 Task: Open a template Informal Letter by  Plum save the file as collection.rtf Remove the following options from template: 'your brand'. Replace Hello Fan with ' Good Day' and change the date to 24 July, 2023. Replace body of the letter with  I can't thank you enough for your love and support. Your presence in my life brings me immense joy and comfort. Thank you for being there for me.; apply Font Style 'Trebuchet MS' and font size  18 Add name: Leon
Action: Mouse moved to (721, 83)
Screenshot: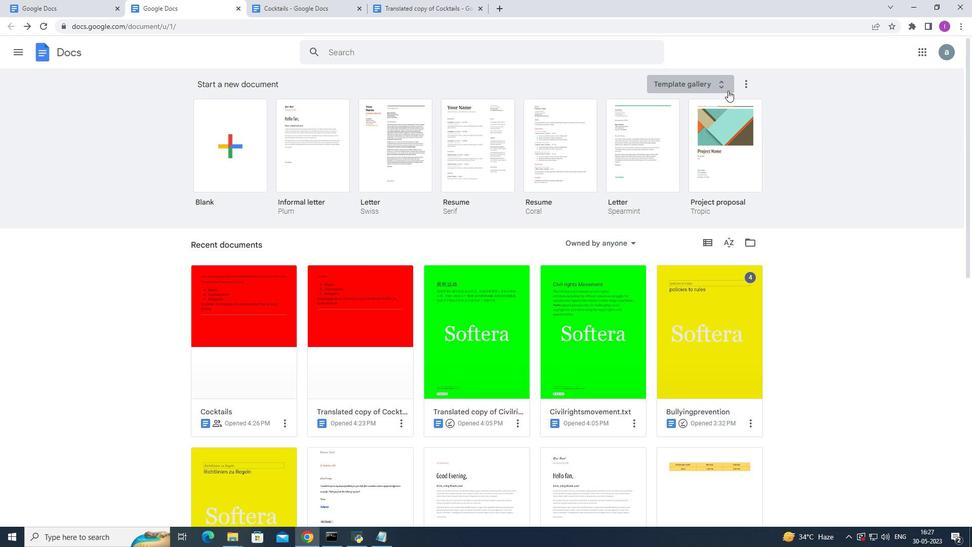 
Action: Mouse pressed left at (721, 83)
Screenshot: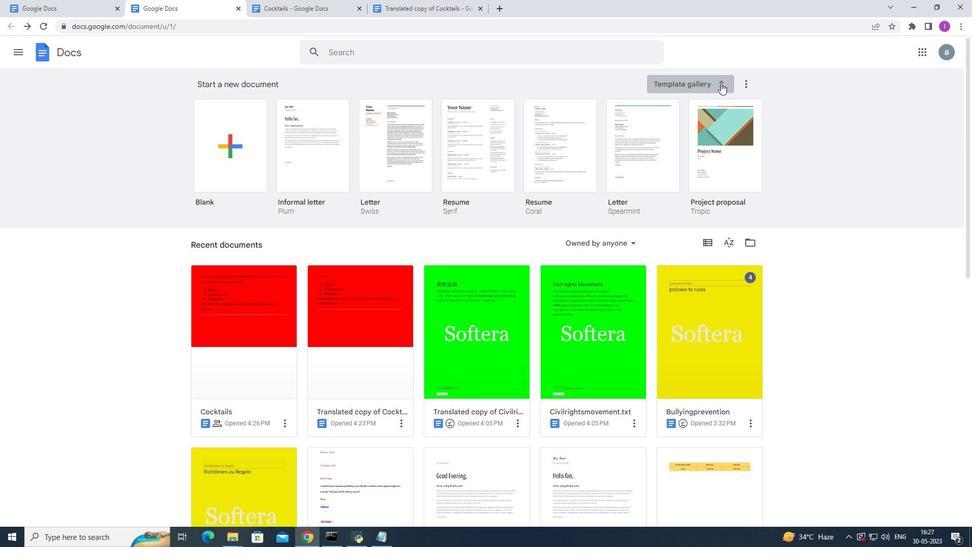 
Action: Mouse moved to (595, 361)
Screenshot: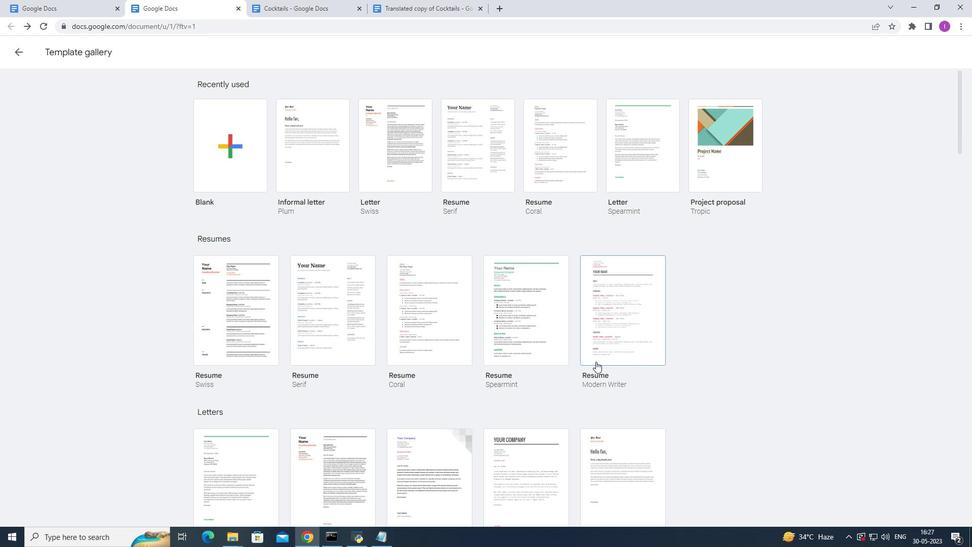 
Action: Mouse scrolled (595, 361) with delta (0, 0)
Screenshot: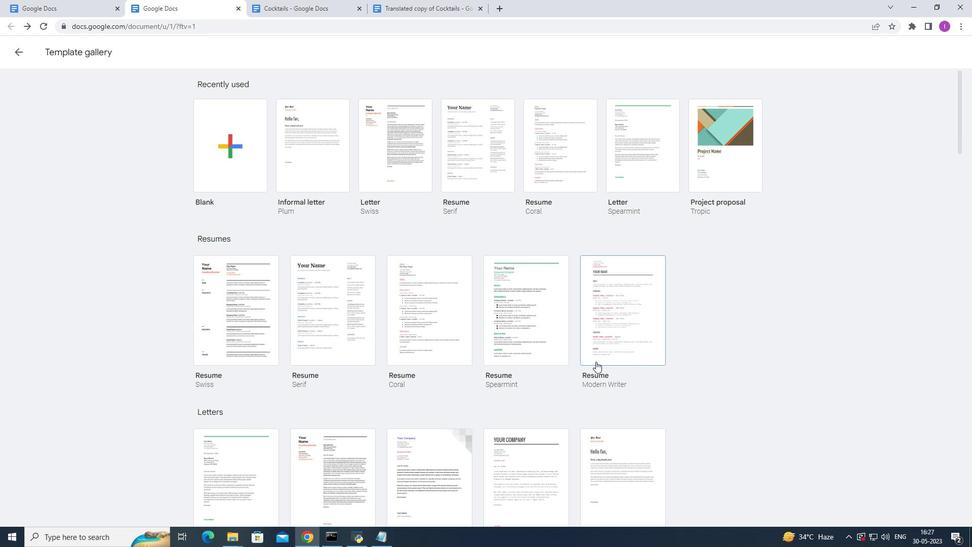 
Action: Mouse scrolled (595, 361) with delta (0, 0)
Screenshot: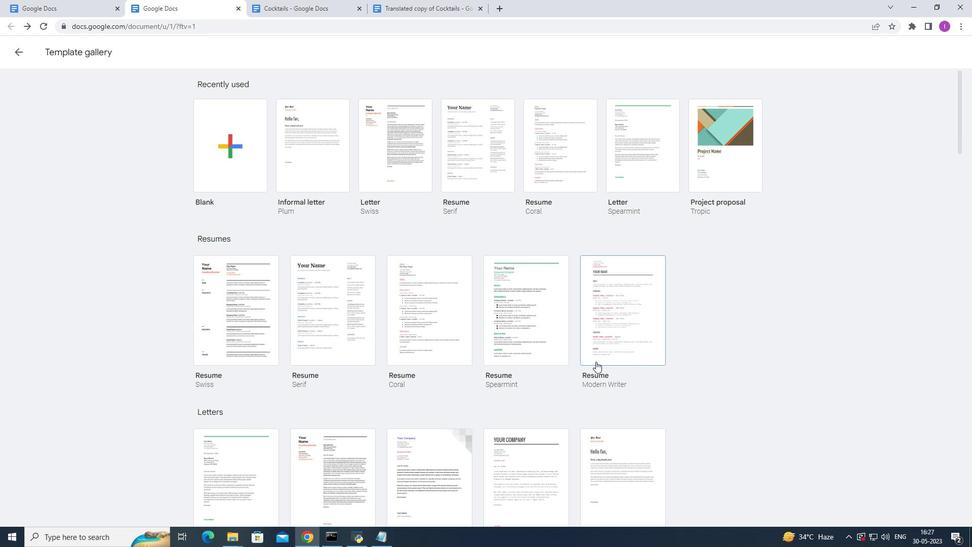 
Action: Mouse scrolled (595, 361) with delta (0, 0)
Screenshot: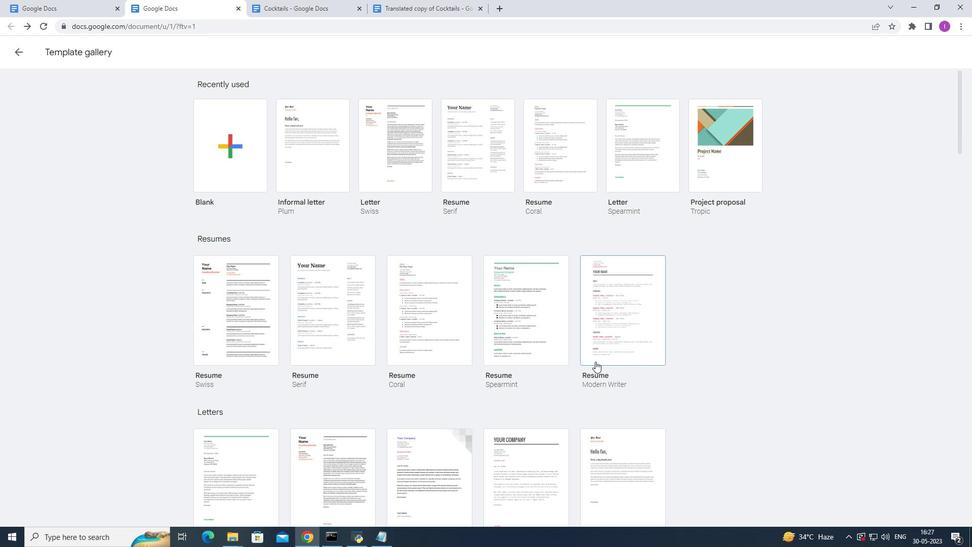 
Action: Mouse moved to (627, 359)
Screenshot: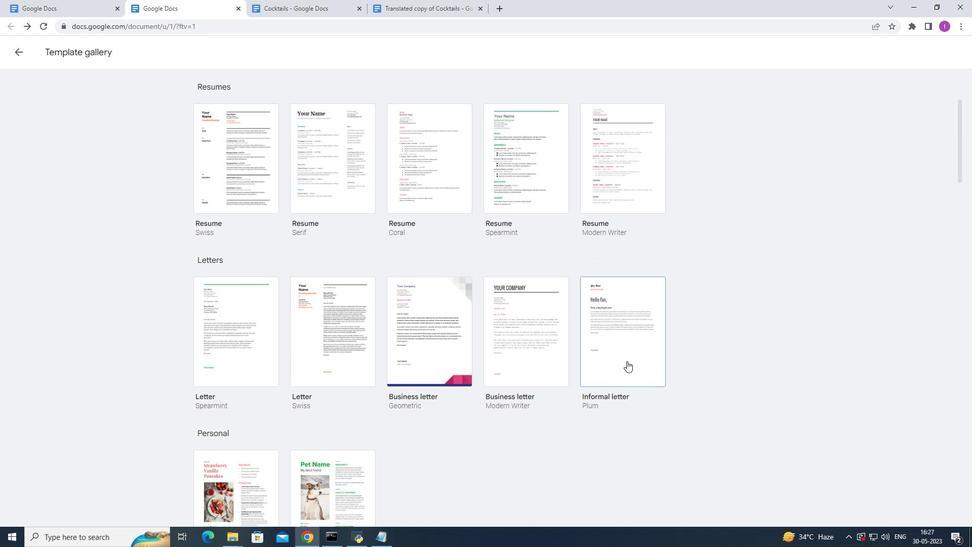 
Action: Mouse pressed left at (627, 359)
Screenshot: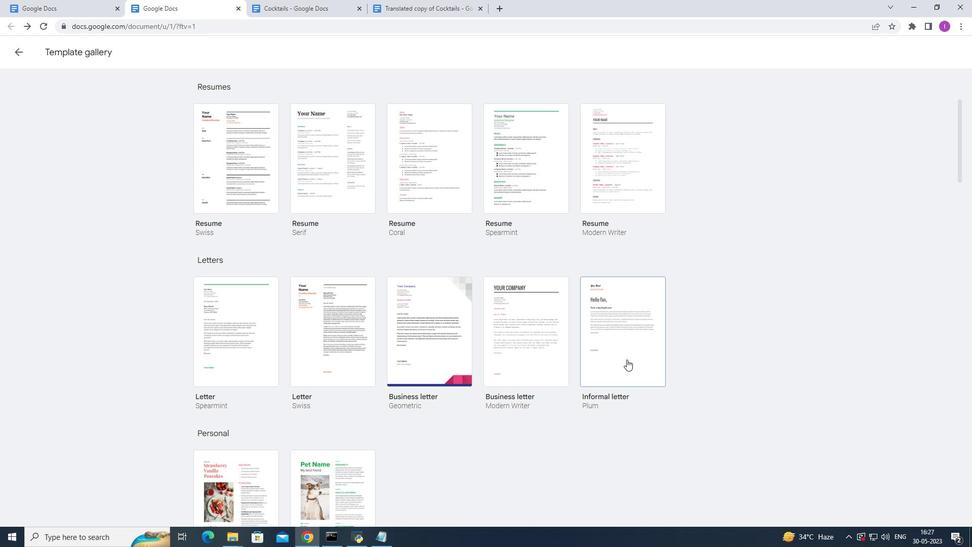 
Action: Mouse moved to (90, 43)
Screenshot: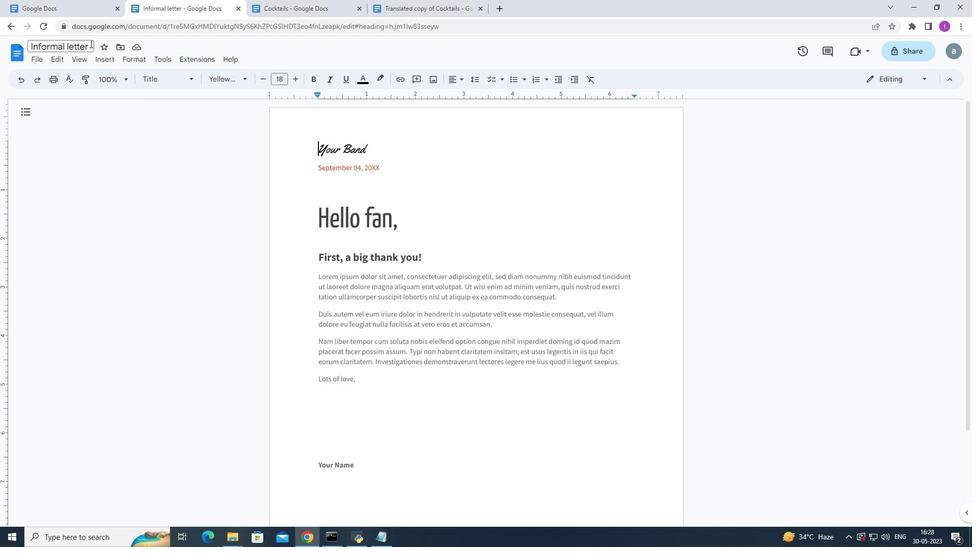 
Action: Mouse pressed left at (90, 43)
Screenshot: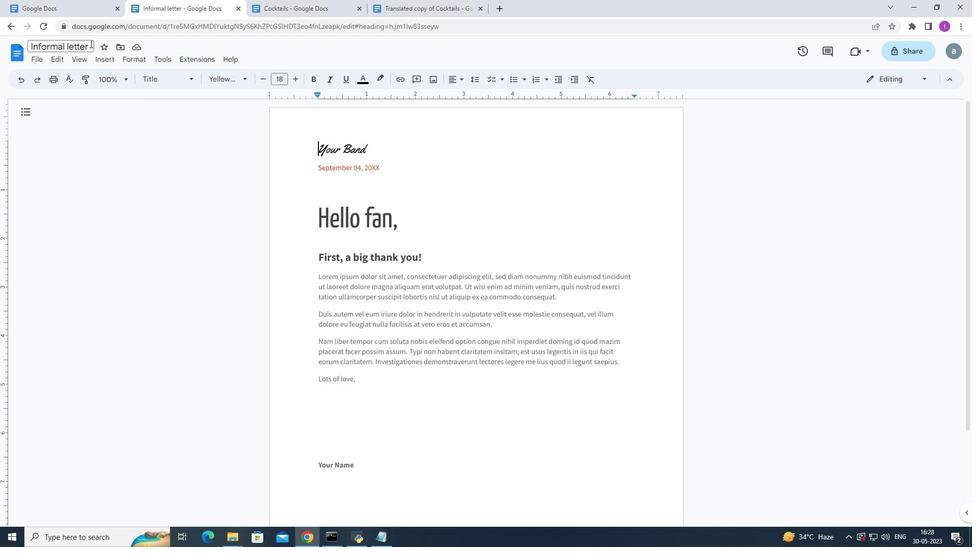 
Action: Mouse moved to (36, 54)
Screenshot: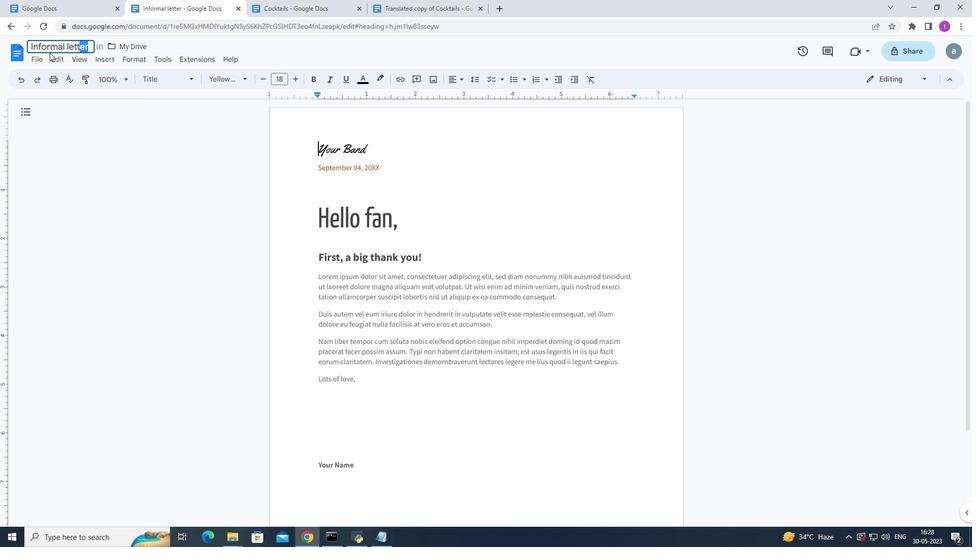 
Action: Mouse pressed left at (36, 54)
Screenshot: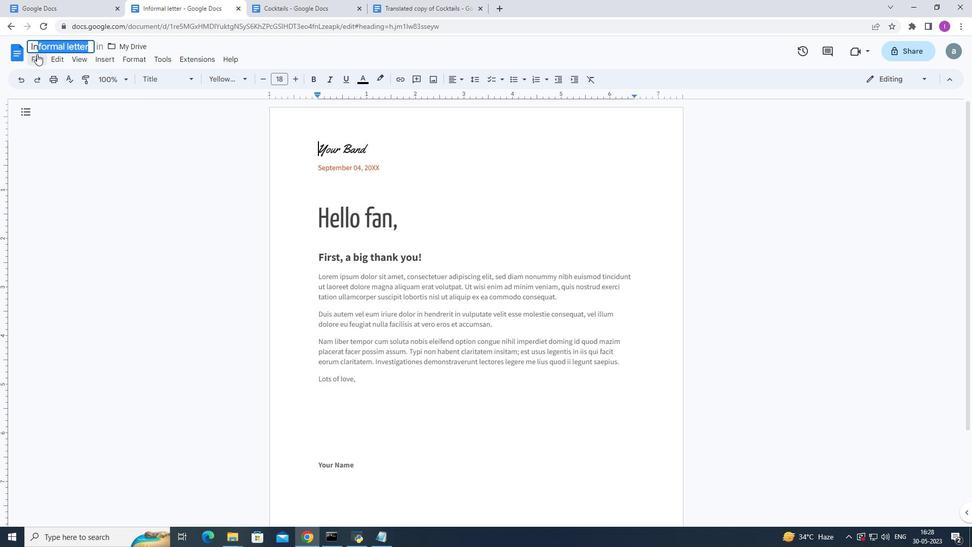 
Action: Mouse moved to (88, 46)
Screenshot: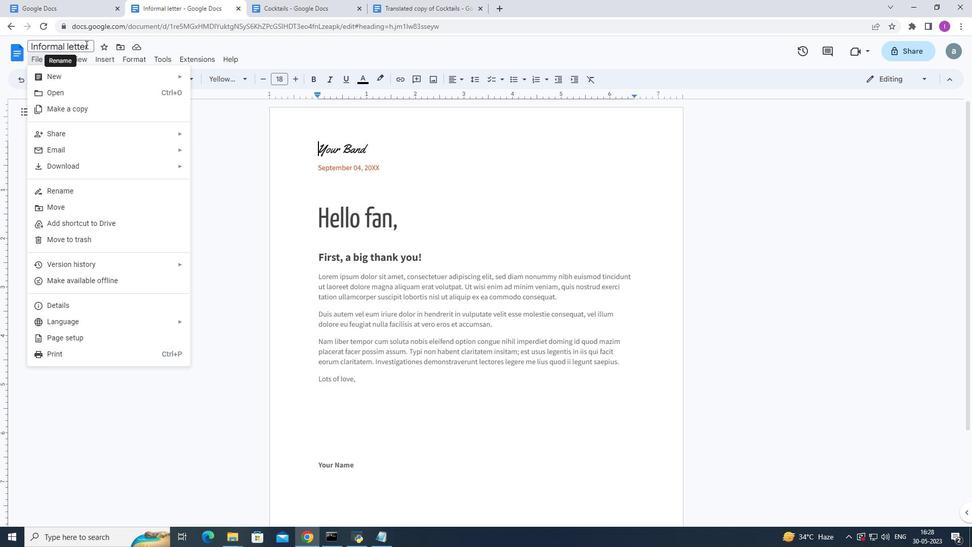 
Action: Mouse pressed left at (88, 46)
Screenshot: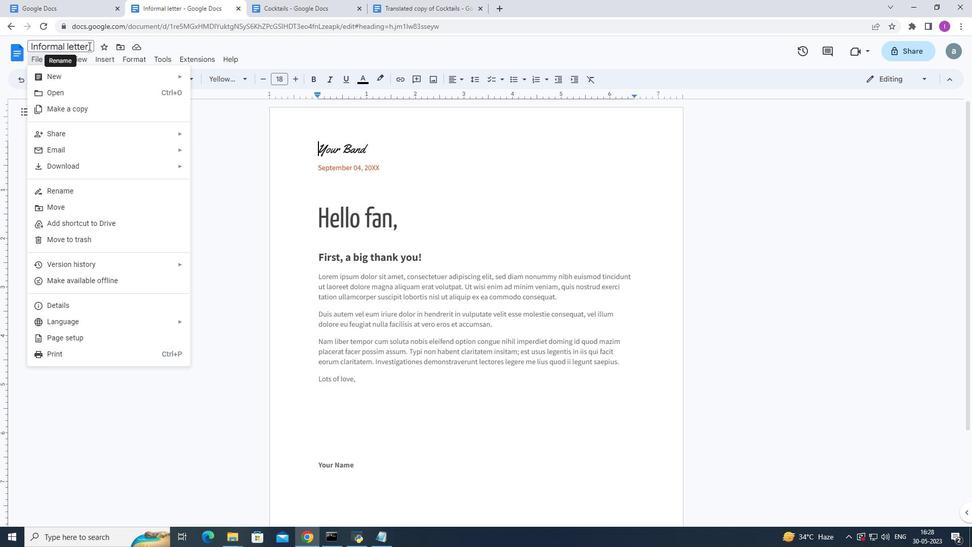 
Action: Mouse moved to (271, 27)
Screenshot: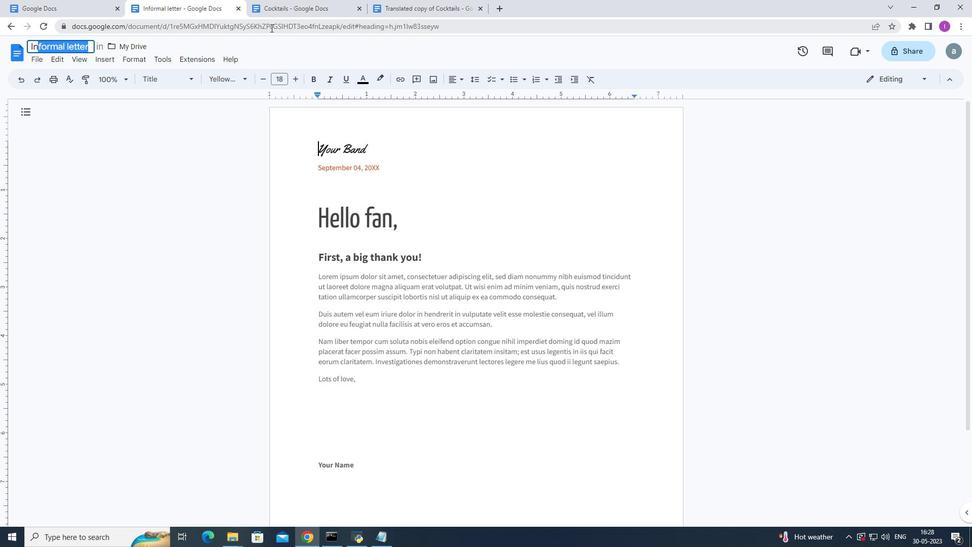 
Action: Key pressed <Key.backspace><Key.backspace><Key.backspace><Key.shift>Collection.rtyf<Key.backspace><Key.backspace>f
Screenshot: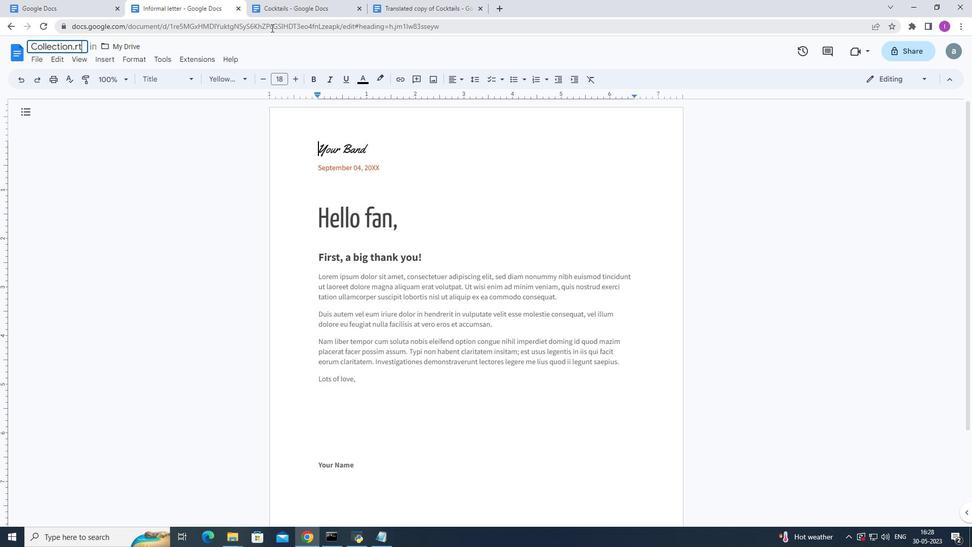 
Action: Mouse moved to (388, 147)
Screenshot: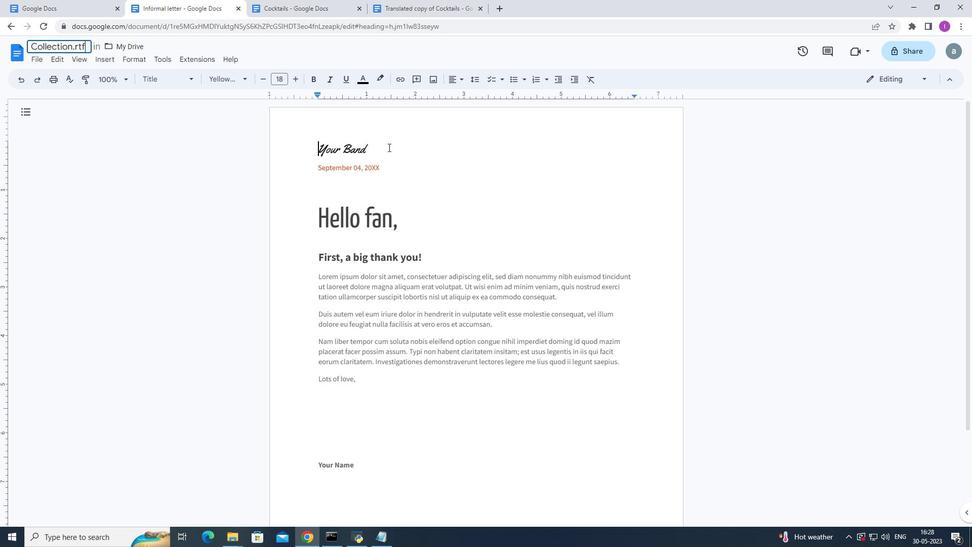 
Action: Mouse pressed left at (388, 147)
Screenshot: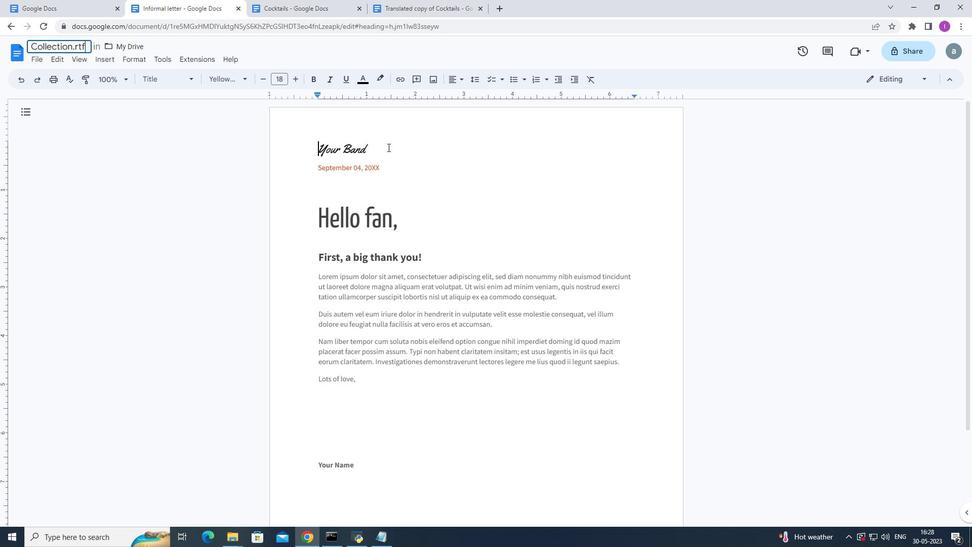 
Action: Mouse moved to (459, 126)
Screenshot: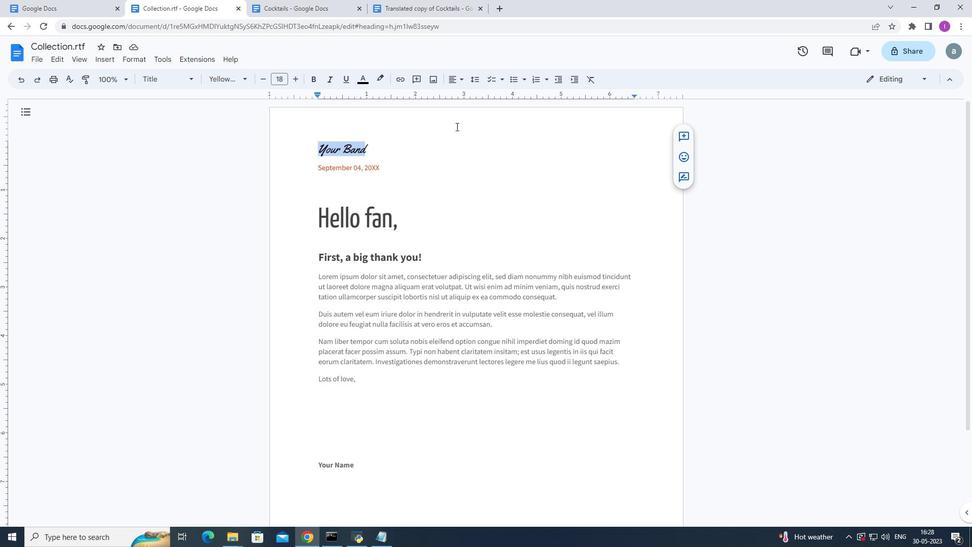 
Action: Key pressed <Key.backspace>
Screenshot: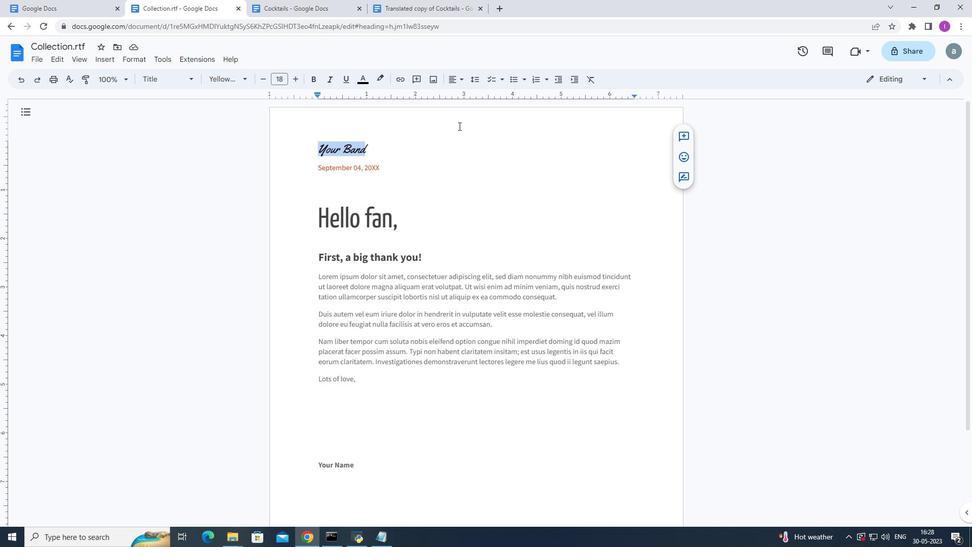 
Action: Mouse moved to (394, 219)
Screenshot: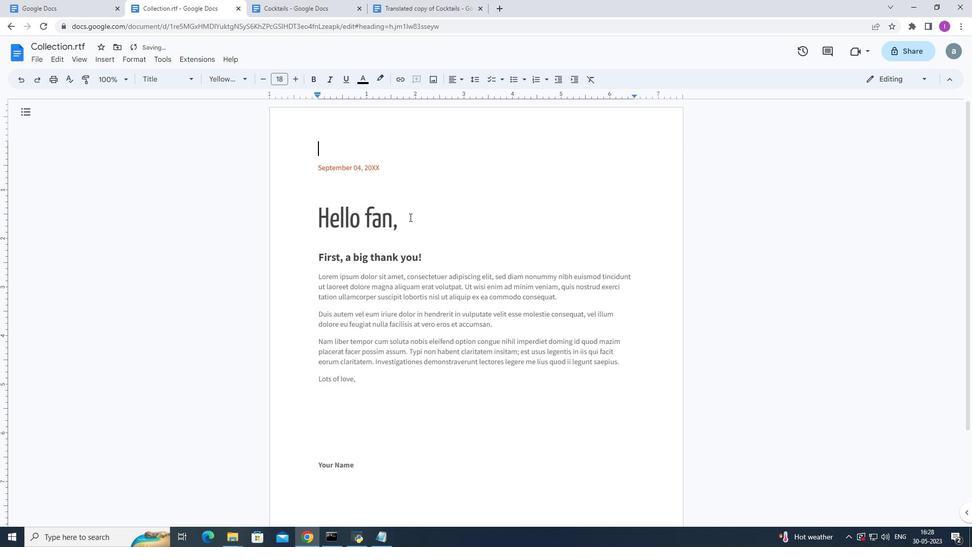 
Action: Mouse pressed left at (394, 219)
Screenshot: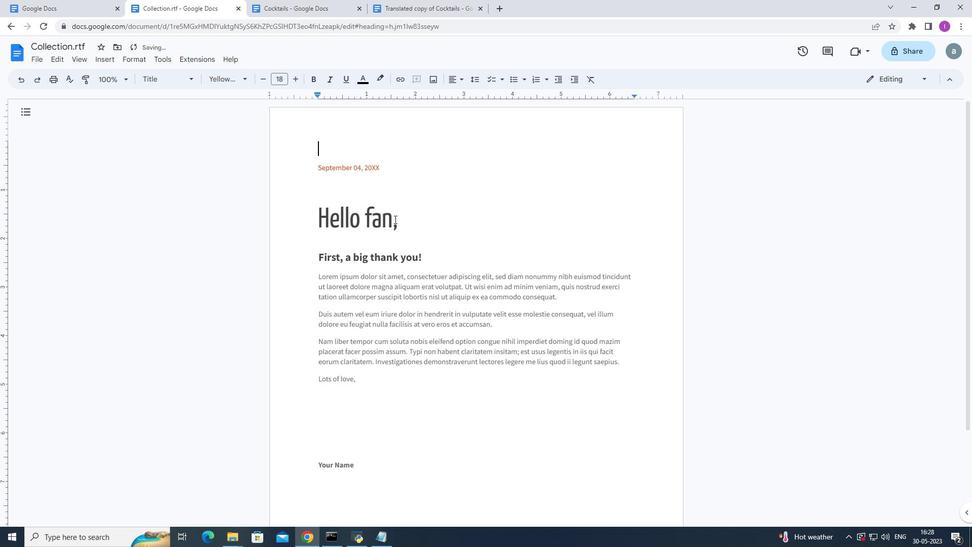
Action: Mouse moved to (607, 179)
Screenshot: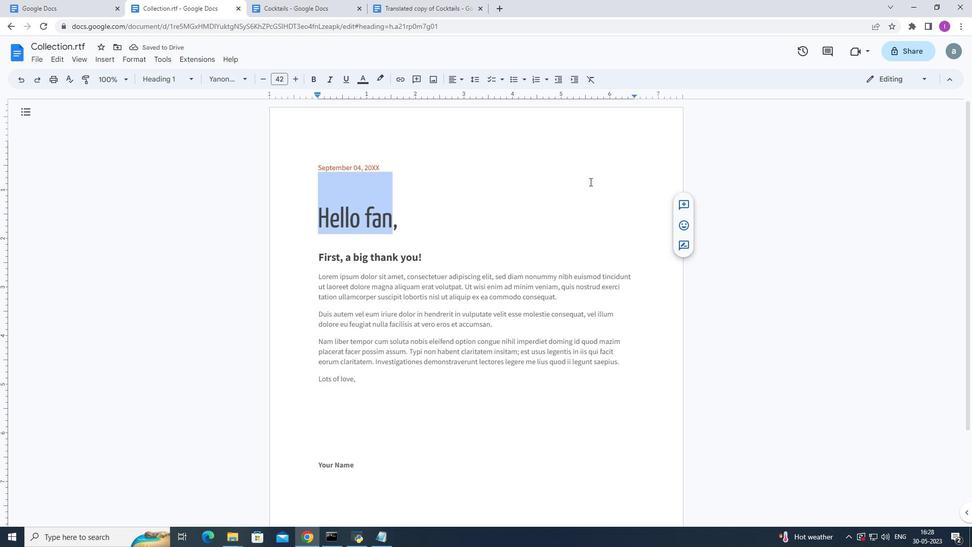 
Action: Key pressed <Key.shift>Good<Key.space><Key.shift>Day
Screenshot: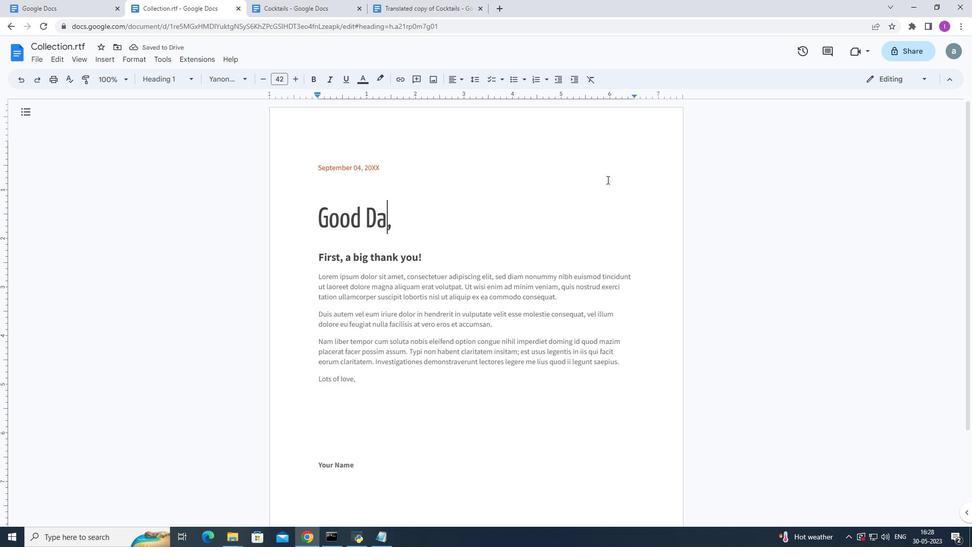 
Action: Mouse moved to (381, 167)
Screenshot: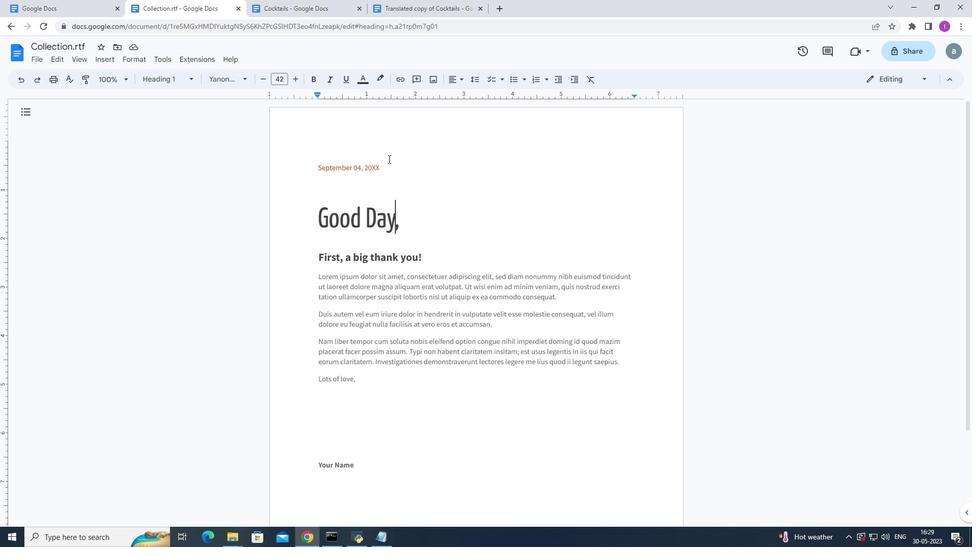 
Action: Mouse pressed left at (381, 167)
Screenshot: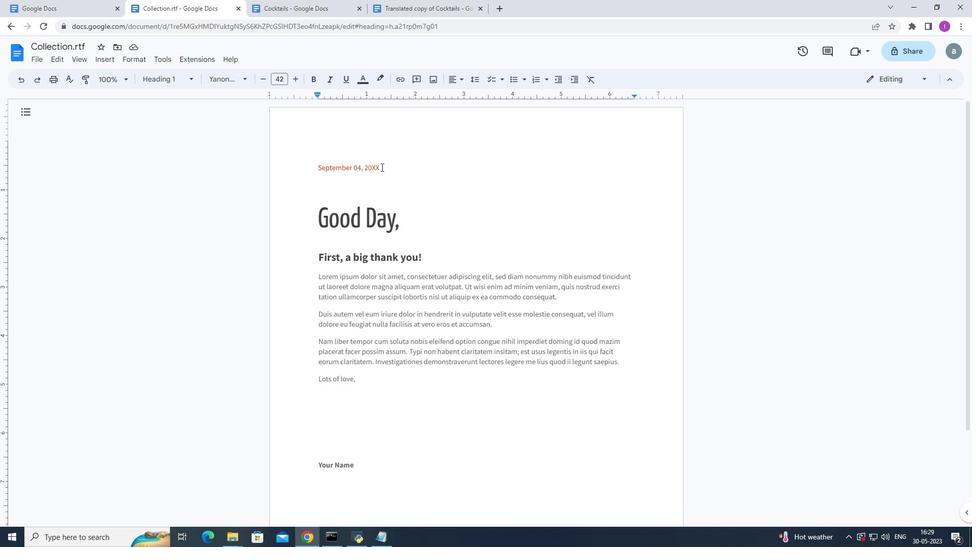 
Action: Mouse moved to (837, 136)
Screenshot: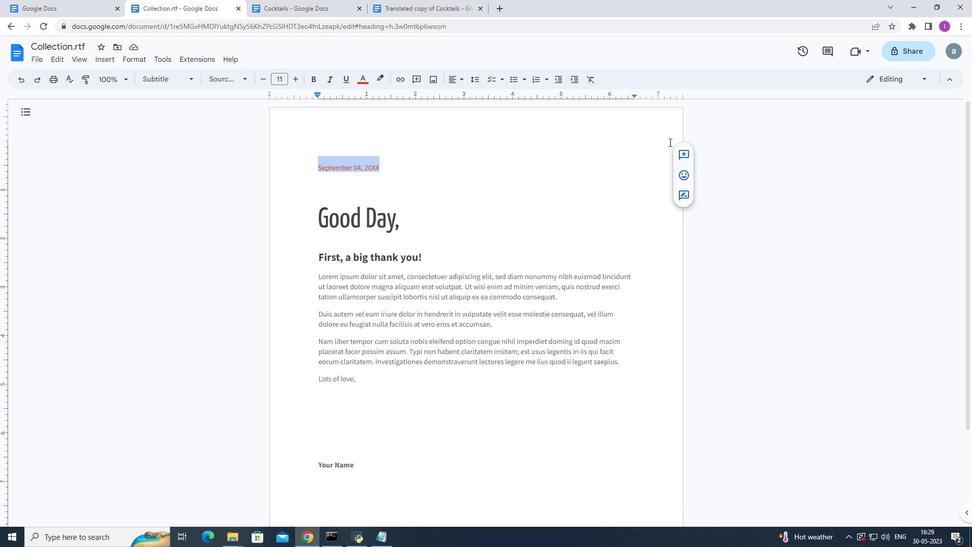
Action: Key pressed 24<Key.space><Key.shift>July,<Key.shift><Key.shift><Key.shift><Key.shift><Key.shift><Key.shift><Key.shift>@023
Screenshot: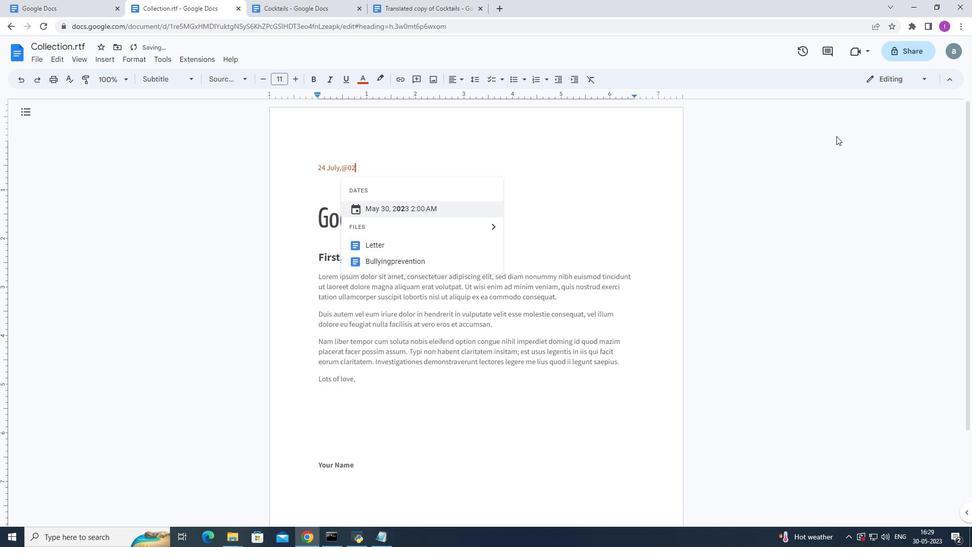 
Action: Mouse moved to (605, 168)
Screenshot: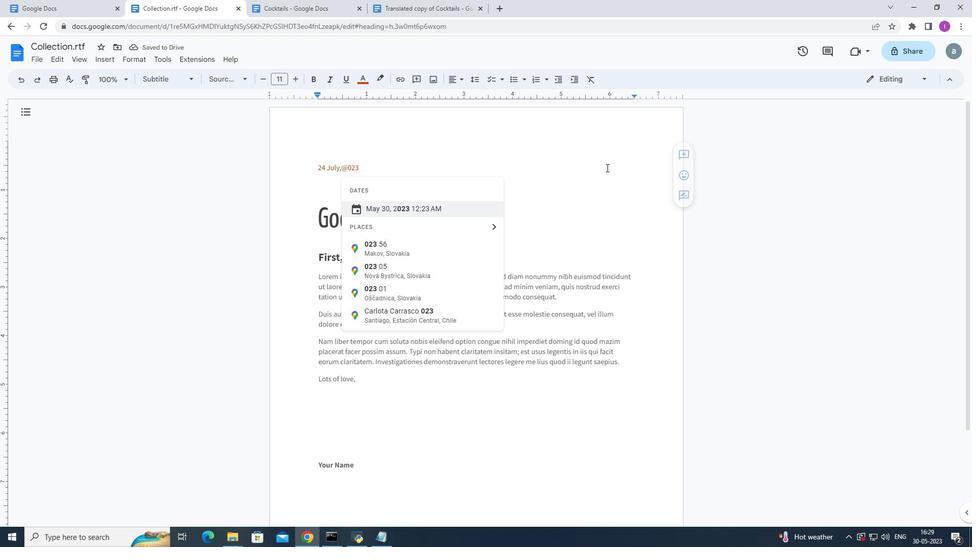 
Action: Mouse pressed left at (605, 168)
Screenshot: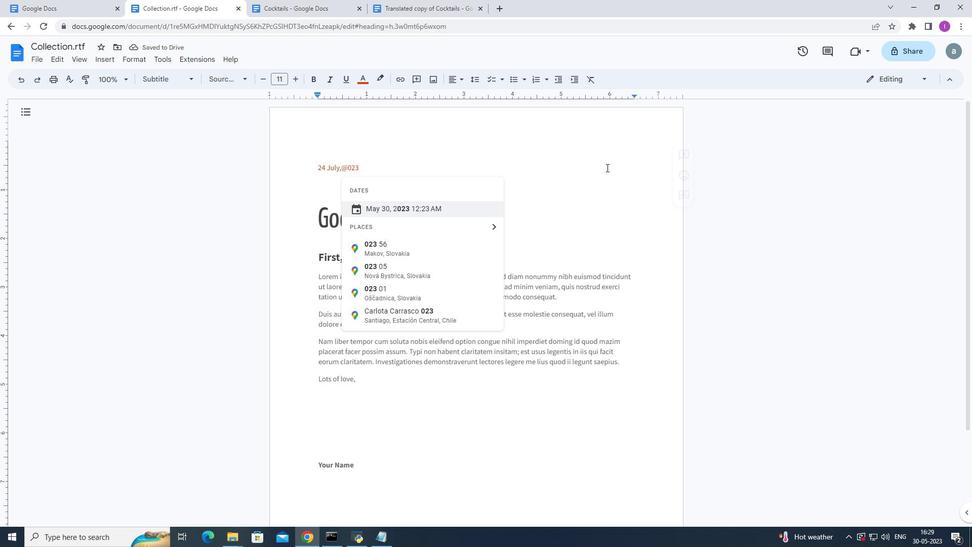 
Action: Mouse moved to (314, 259)
Screenshot: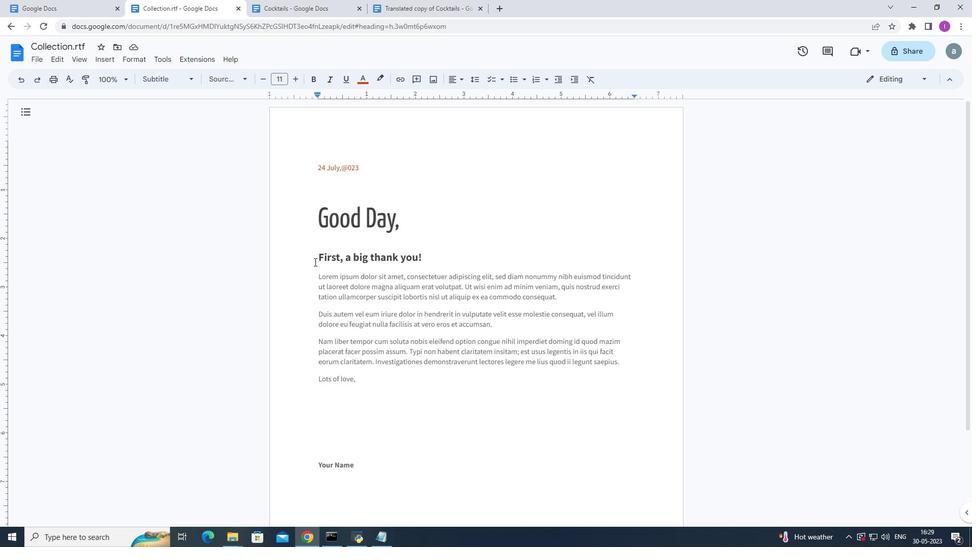 
Action: Mouse pressed left at (314, 259)
Screenshot: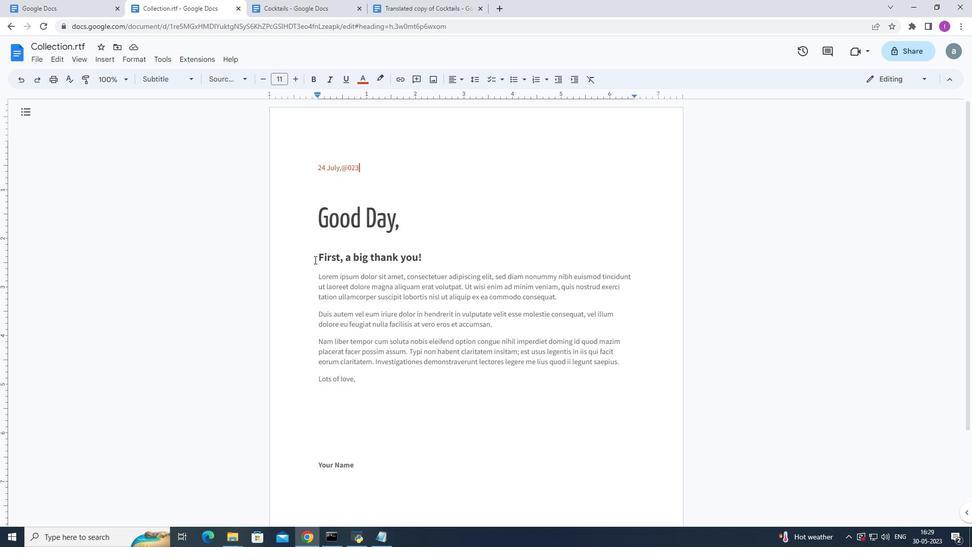 
Action: Mouse moved to (682, 318)
Screenshot: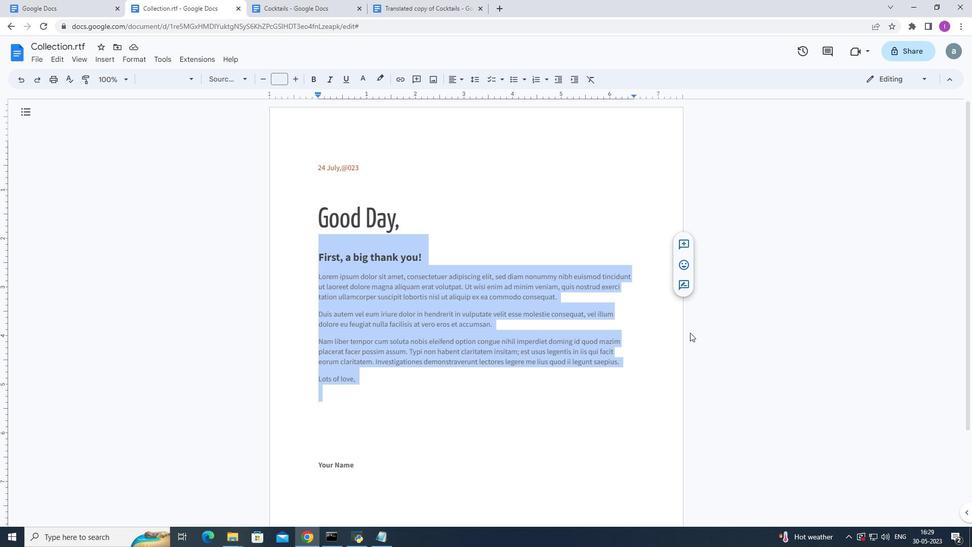 
Action: Key pressed <Key.shift><Key.shift><Key.shift><Key.shift><Key.shift>I<Key.space>cant<Key.backspace>'t<Key.space>thank<Key.space>you<Key.space>enough<Key.space>for<Key.space>you<Key.space>r<Key.backspace><Key.backspace>r<Key.space>lovd<Key.backspace>e<Key.space>and<Key.space>support.<Key.shift><Key.shift>Yp<Key.backspace>our<Key.space>presence<Key.space>in<Key.space>my<Key.space>lif4e<Key.backspace><Key.backspace>e<Key.space>brings<Key.space>me<Key.space>immewn<Key.backspace><Key.backspace>nse<Key.space>joy<Key.space>and<Key.space>comfort.<Key.shift>Thank<Key.space>youb<Key.backspace><Key.space>for<Key.space>being<Key.space>there<Key.space>for<Key.space>me.
Screenshot: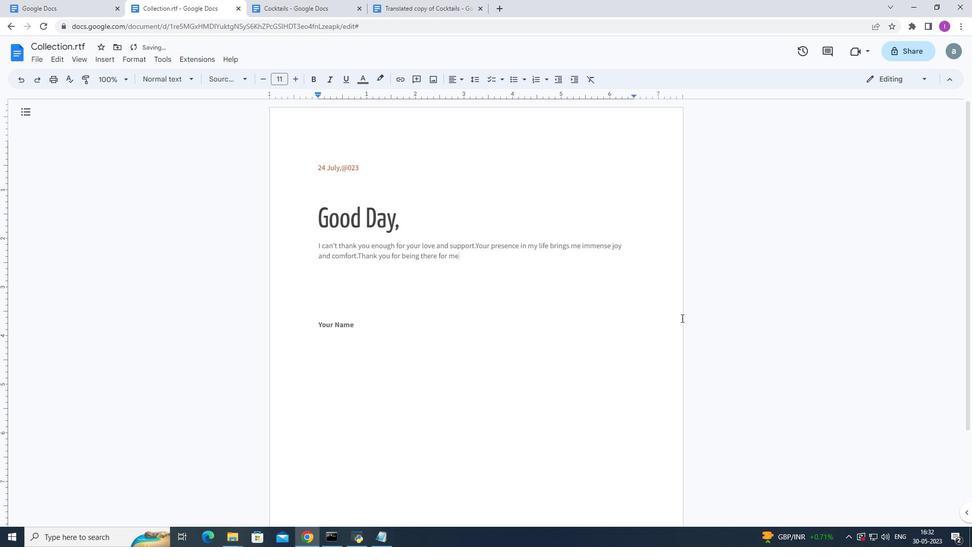 
Action: Mouse moved to (416, 274)
Screenshot: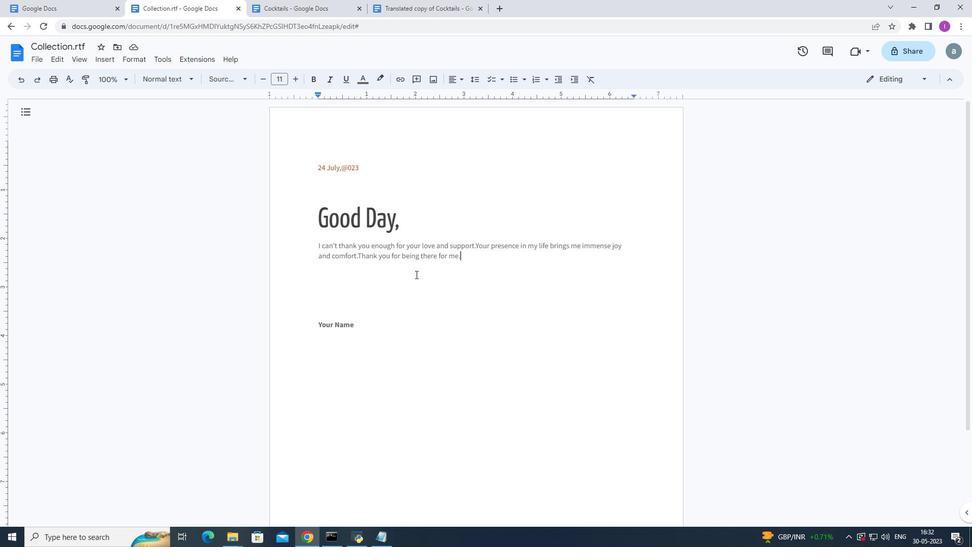 
Action: Key pressed <Key.enter>
Screenshot: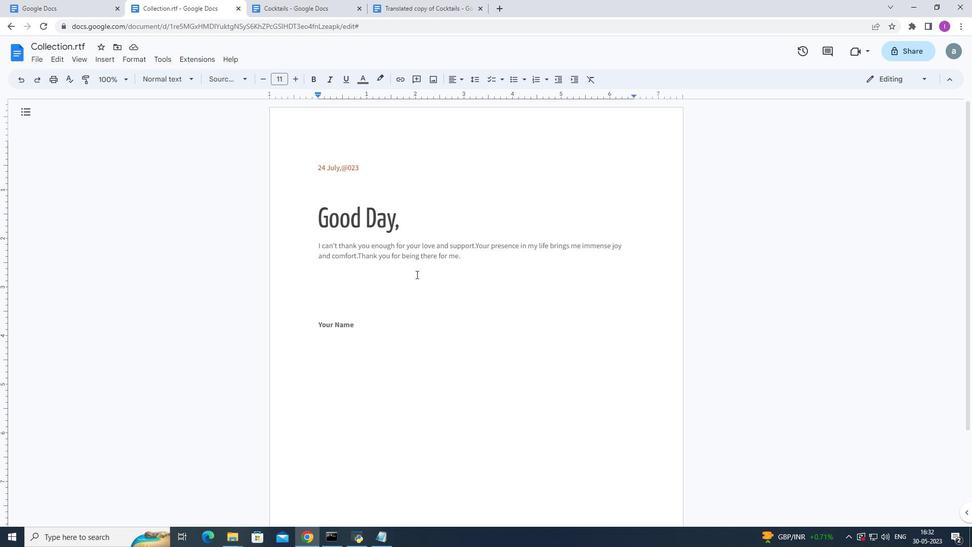 
Action: Mouse moved to (415, 275)
Screenshot: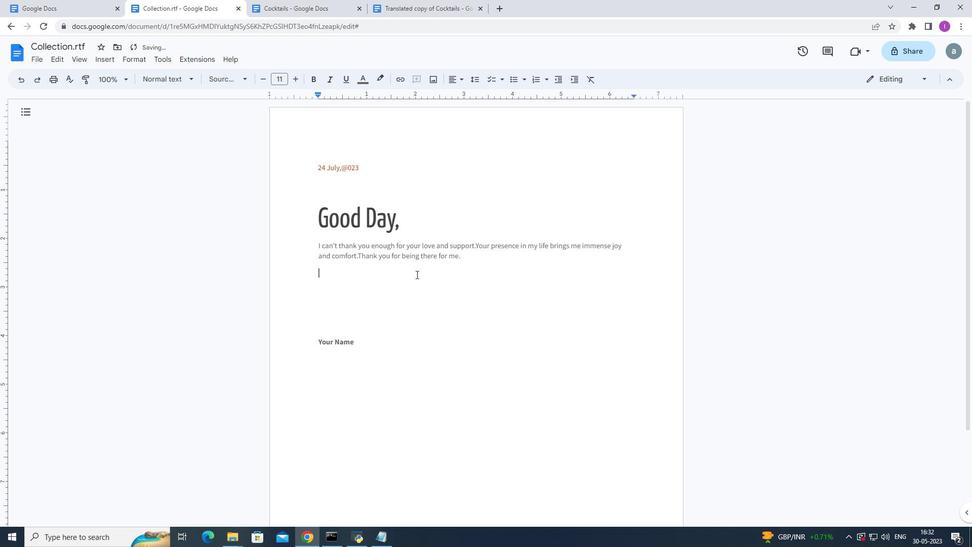 
Action: Key pressed <Key.shift>Leon
Screenshot: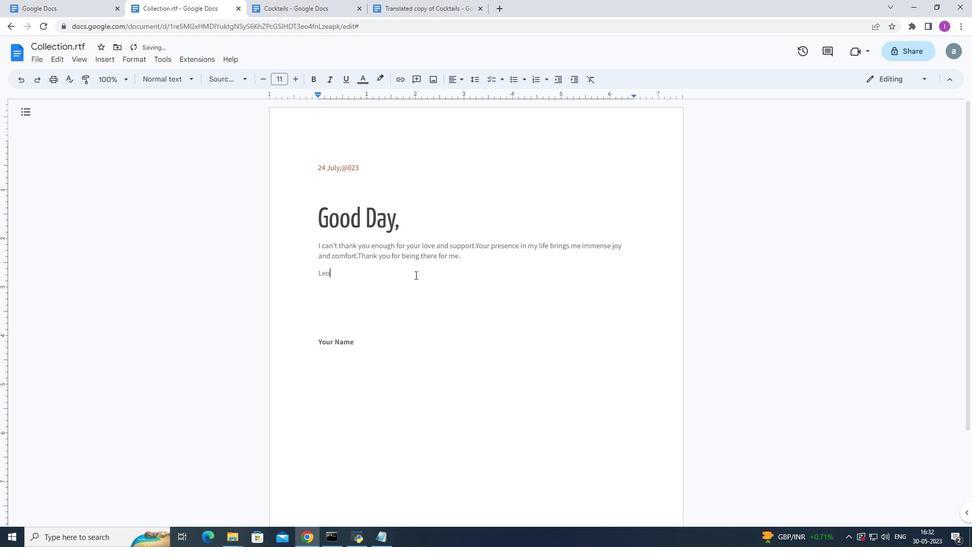 
Action: Mouse moved to (341, 277)
Screenshot: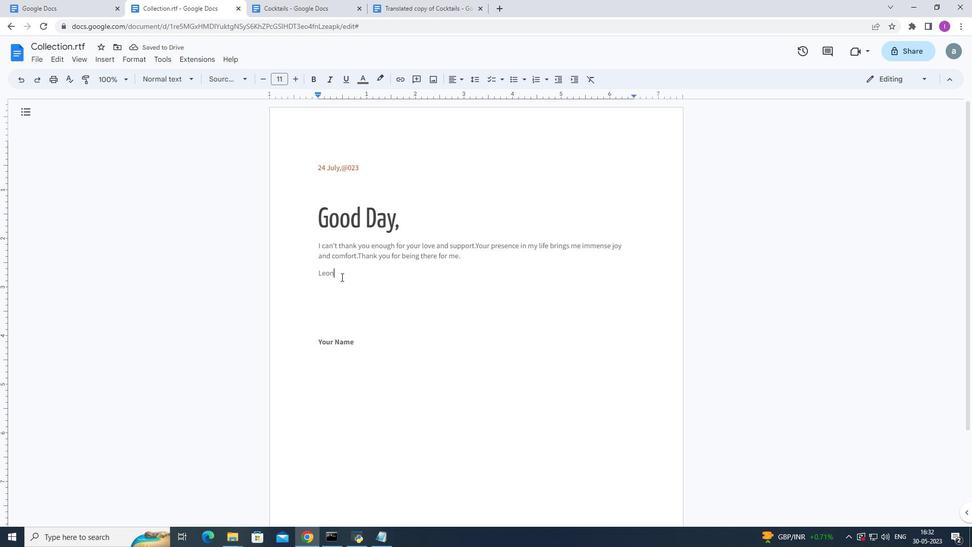 
Action: Mouse pressed left at (341, 277)
Screenshot: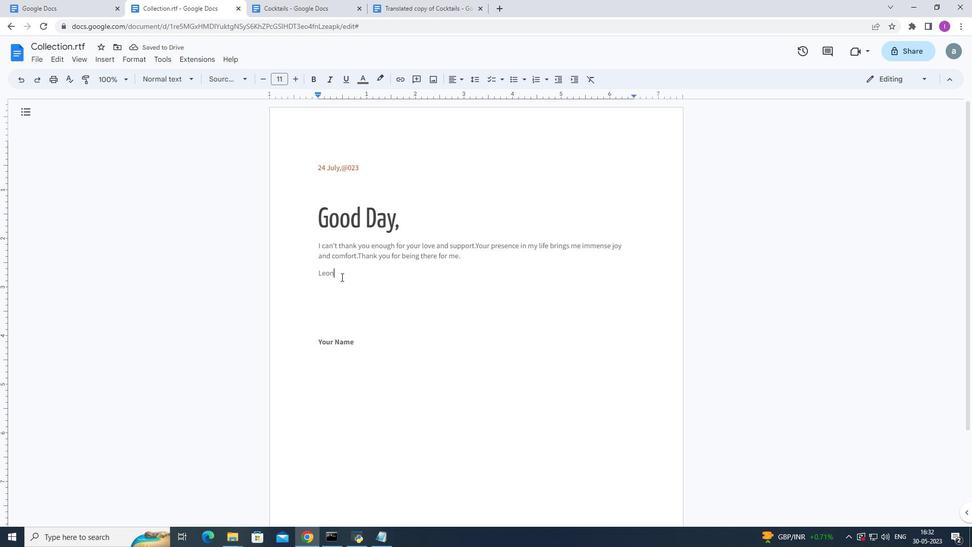 
Action: Mouse moved to (245, 78)
Screenshot: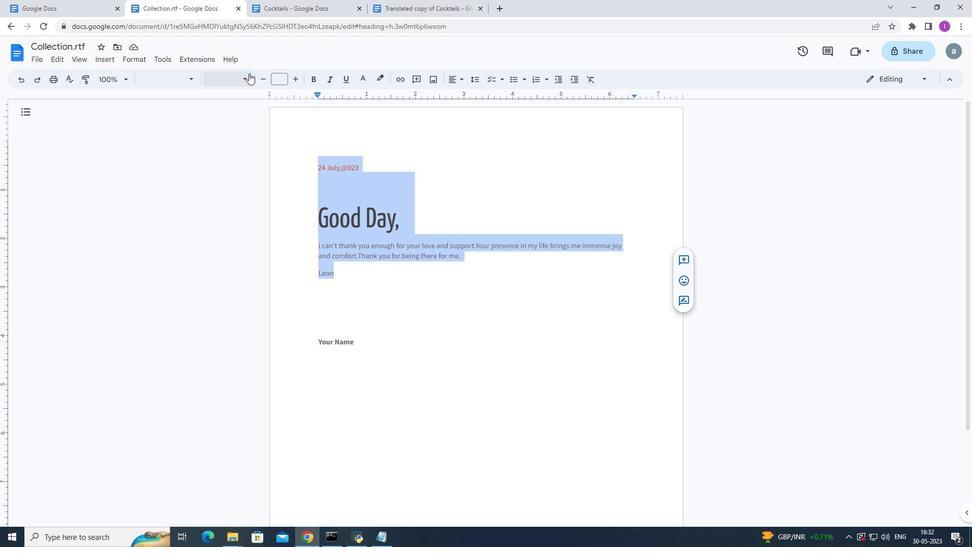 
Action: Mouse pressed left at (245, 78)
Screenshot: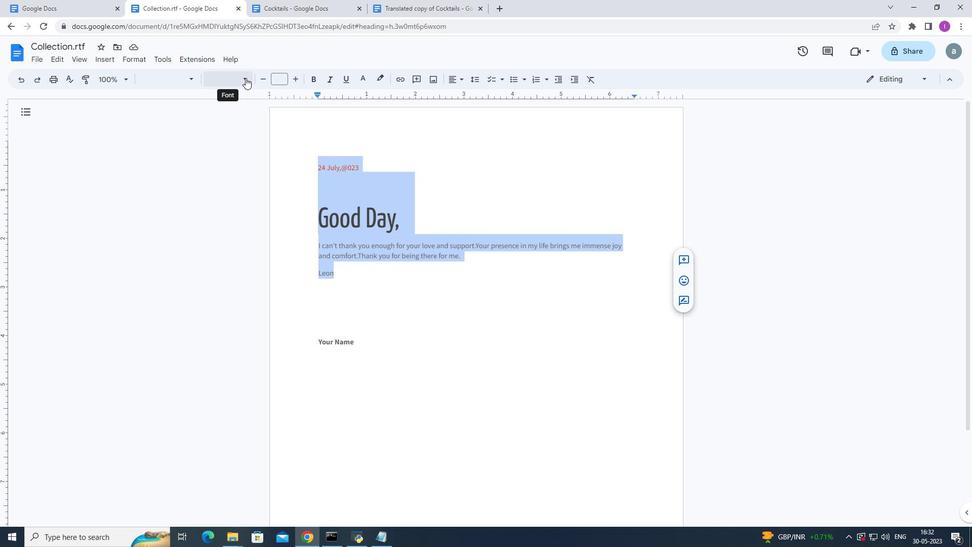 
Action: Mouse moved to (260, 299)
Screenshot: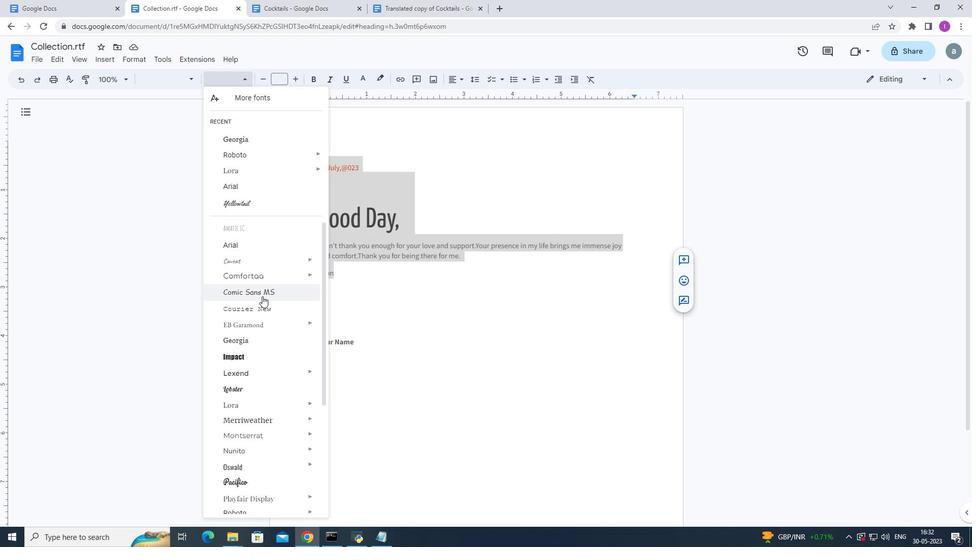 
Action: Mouse scrolled (260, 298) with delta (0, 0)
Screenshot: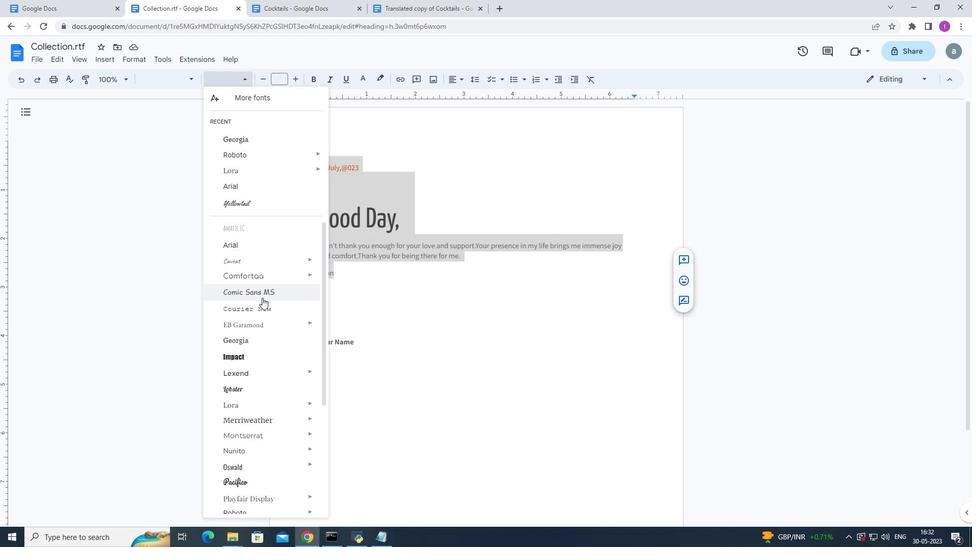 
Action: Mouse moved to (260, 299)
Screenshot: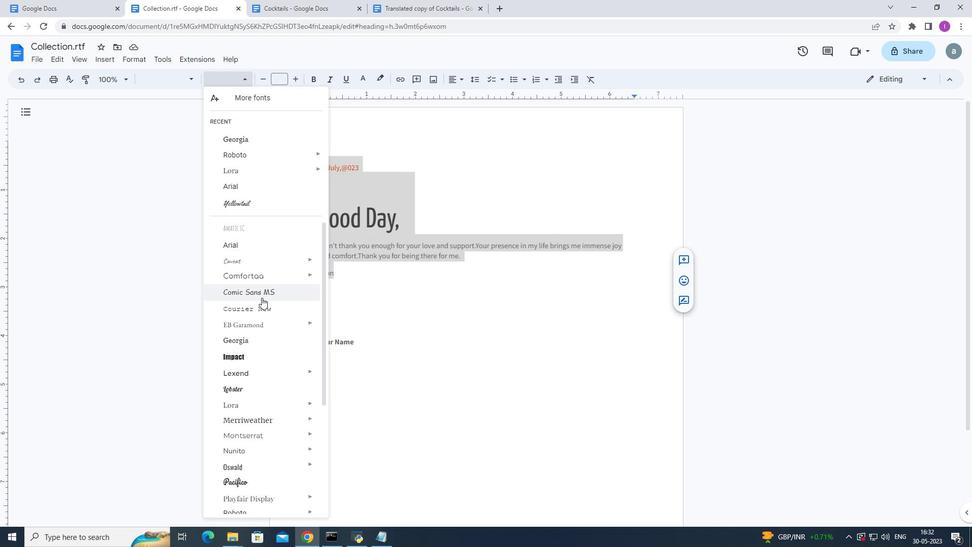 
Action: Mouse scrolled (260, 298) with delta (0, 0)
Screenshot: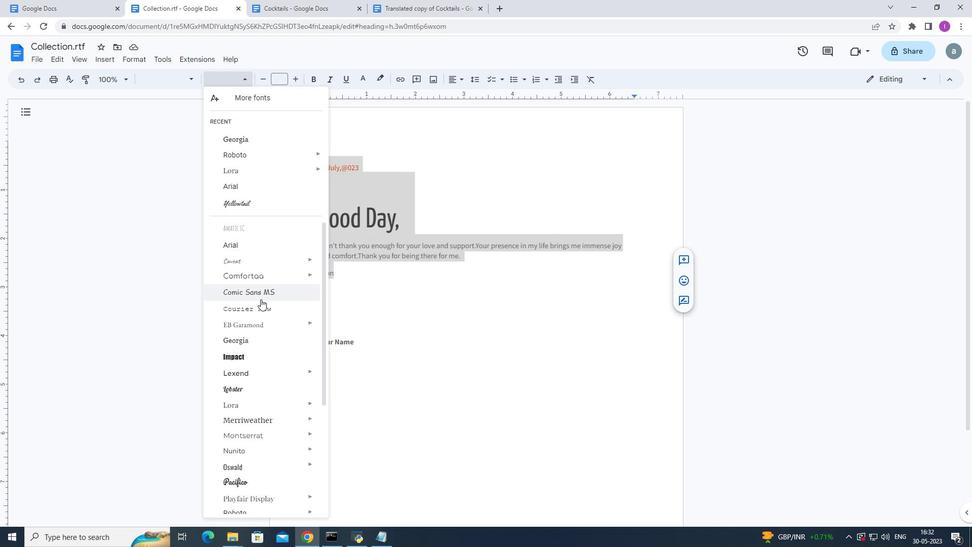 
Action: Mouse scrolled (260, 298) with delta (0, 0)
Screenshot: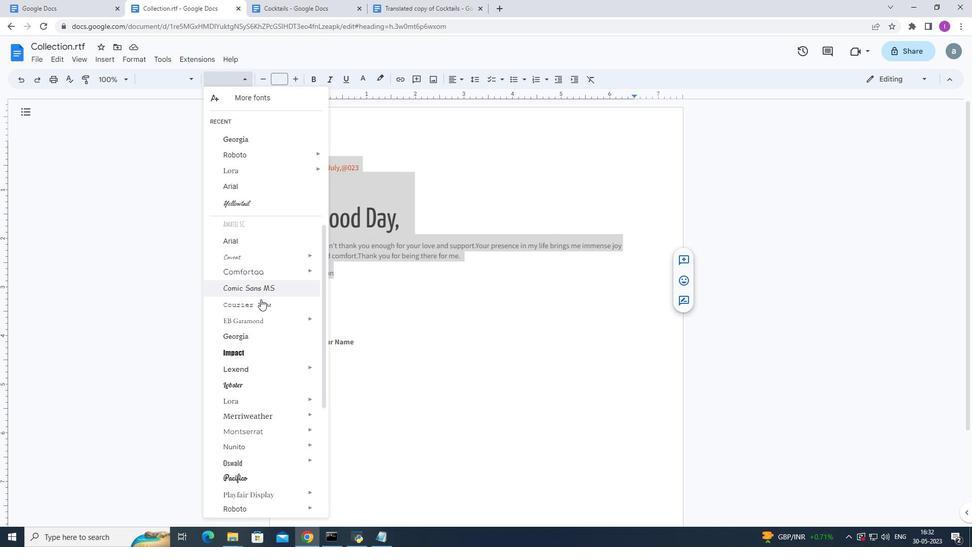 
Action: Mouse moved to (262, 299)
Screenshot: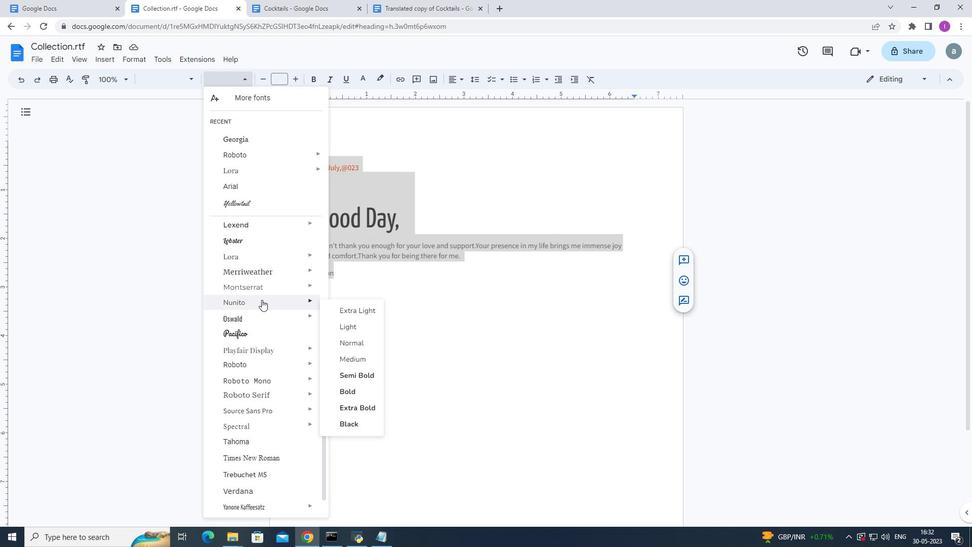 
Action: Mouse scrolled (262, 299) with delta (0, 0)
Screenshot: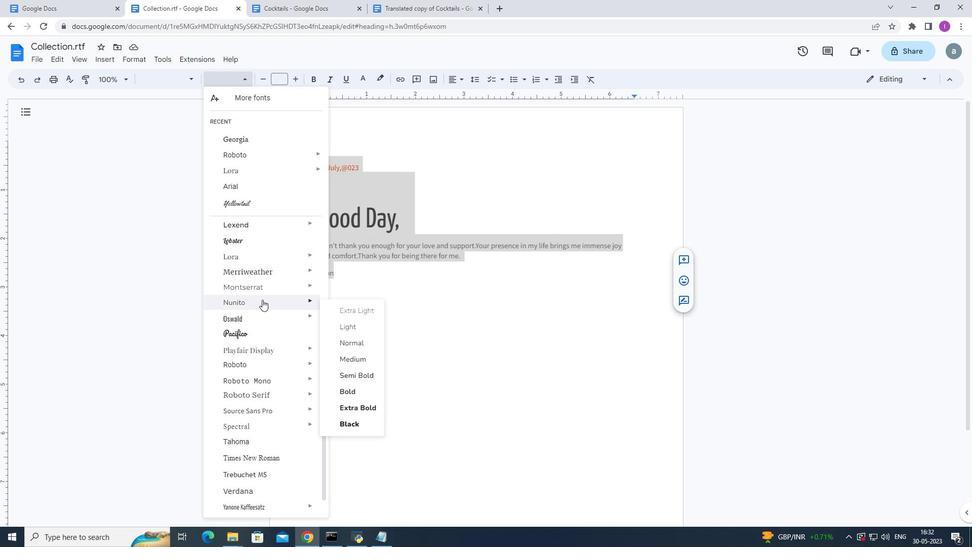 
Action: Mouse moved to (248, 458)
Screenshot: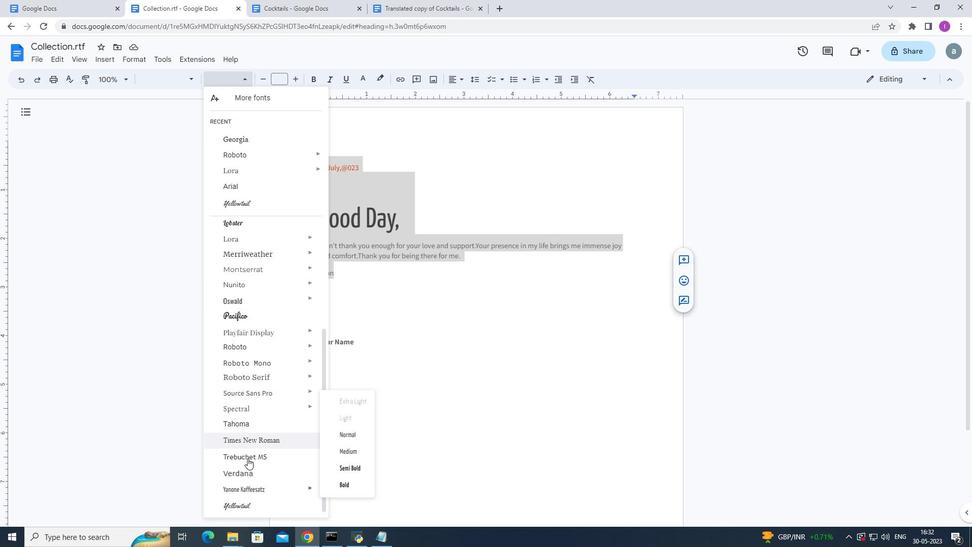 
Action: Mouse pressed left at (248, 458)
Screenshot: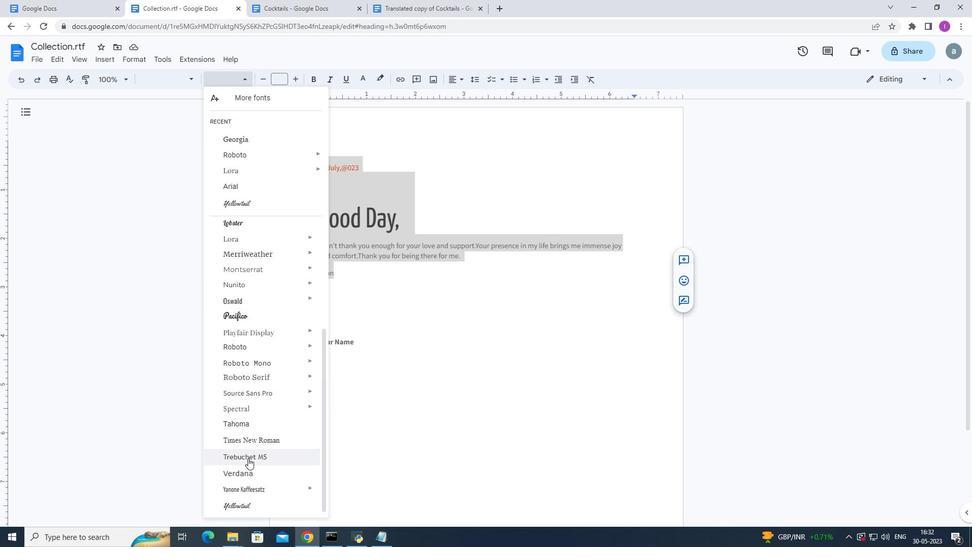 
Action: Mouse moved to (287, 82)
Screenshot: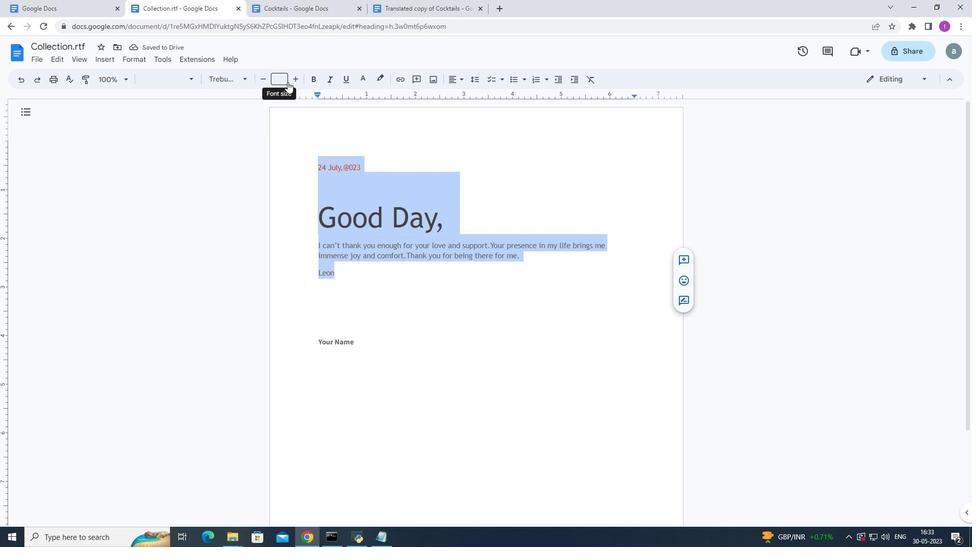 
Action: Mouse pressed left at (287, 82)
Screenshot: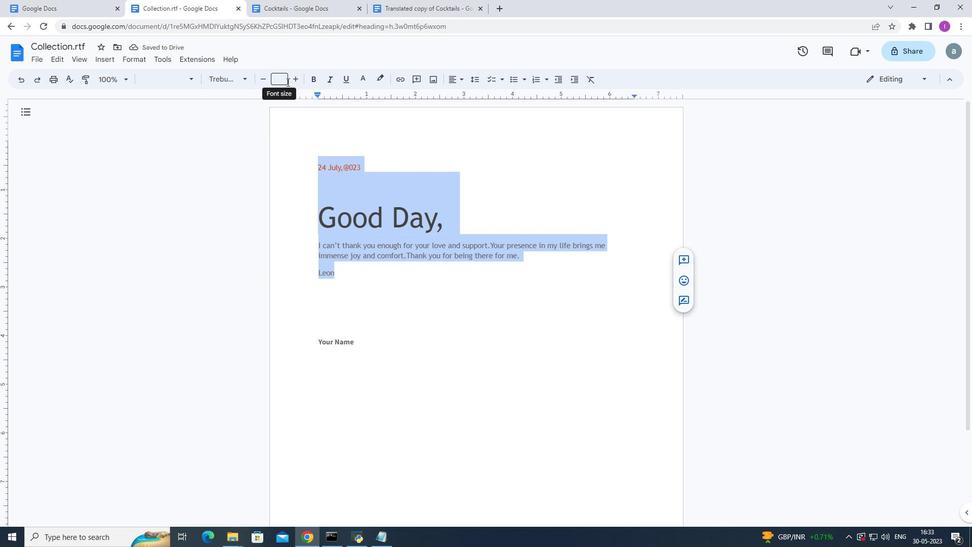 
Action: Mouse moved to (283, 194)
Screenshot: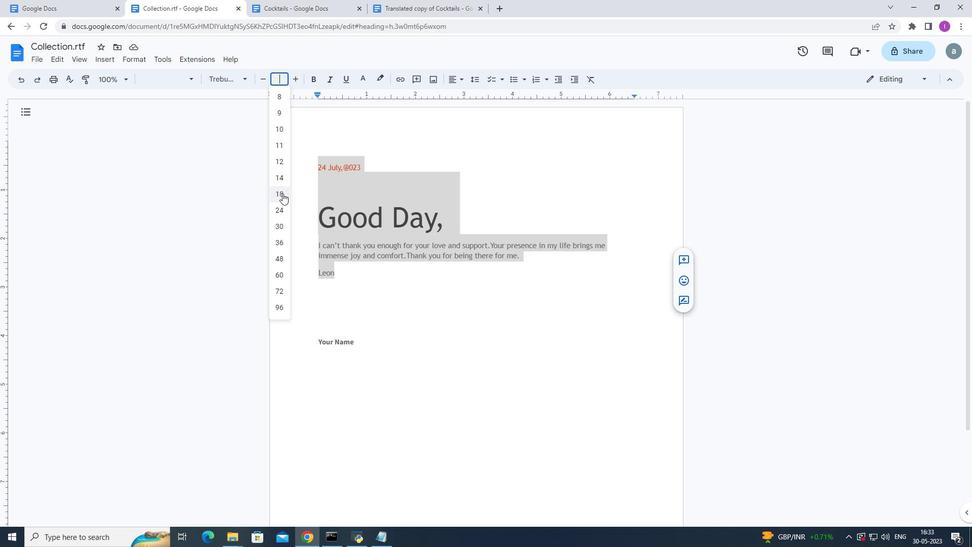 
Action: Mouse pressed left at (283, 194)
Screenshot: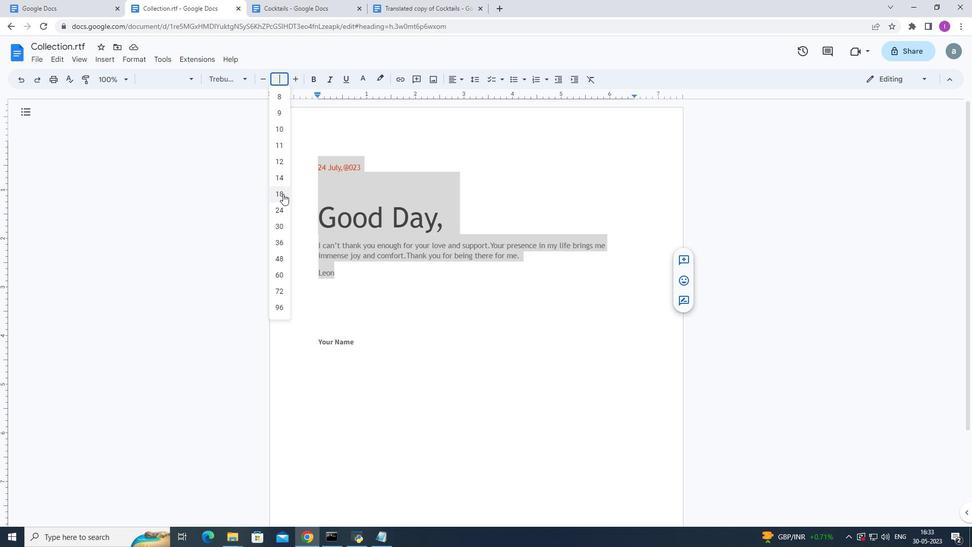 
Action: Mouse moved to (186, 225)
Screenshot: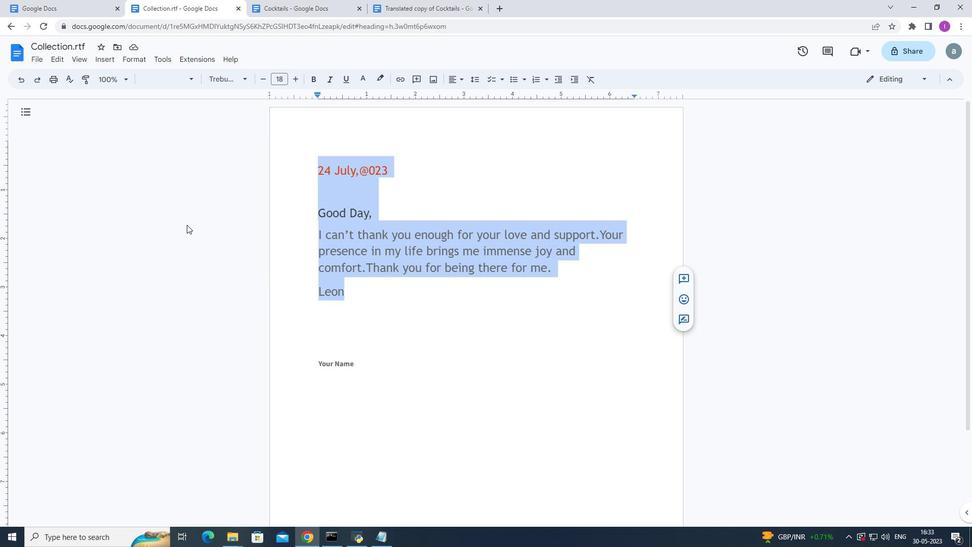 
Action: Mouse pressed left at (186, 225)
Screenshot: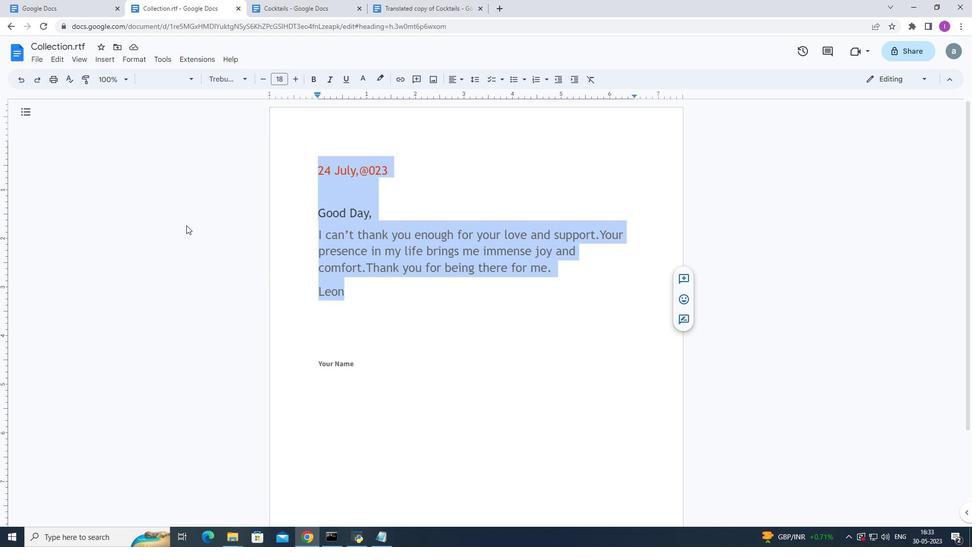 
Action: Mouse moved to (189, 225)
Screenshot: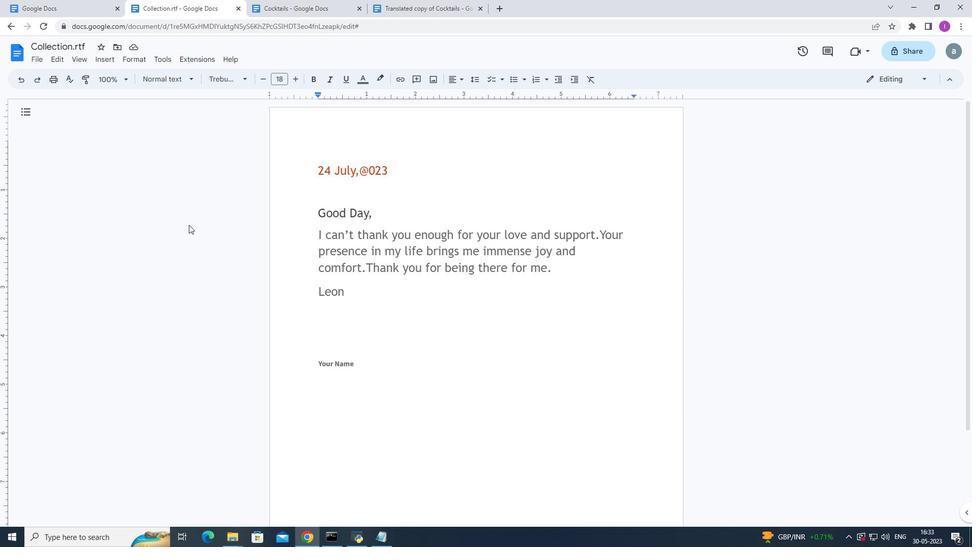 
